 Task: Create a sub task Design and Implement Solution for the task  Upgrade and migrate company sales management to a cloud-based solution in the project AuroraStream , assign it to team member softage.5@softage.net and update the status of the sub task to  Completed , set the priority of the sub task to High
Action: Mouse moved to (691, 237)
Screenshot: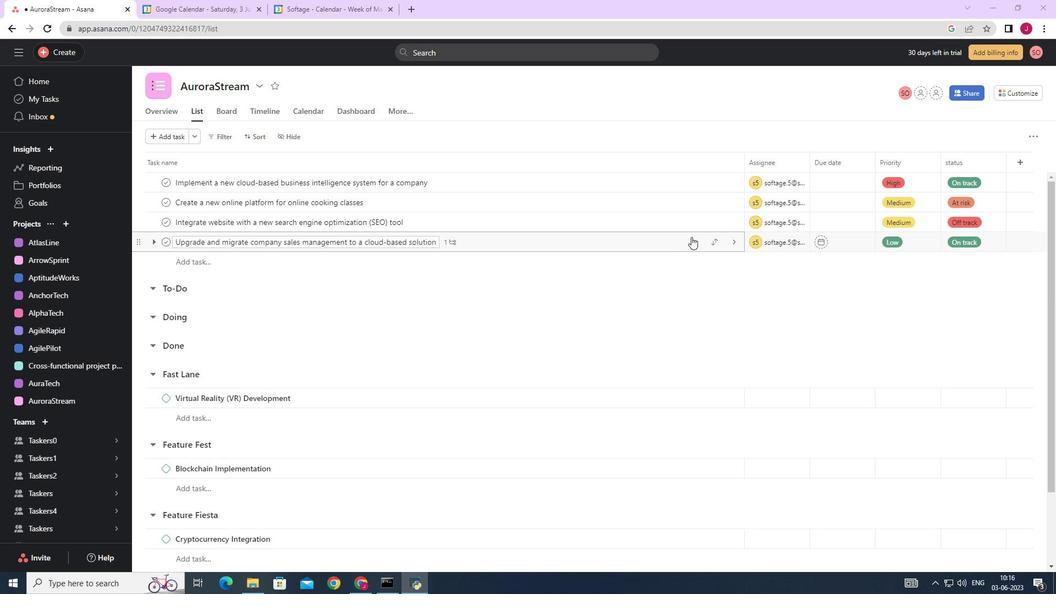 
Action: Mouse pressed left at (691, 237)
Screenshot: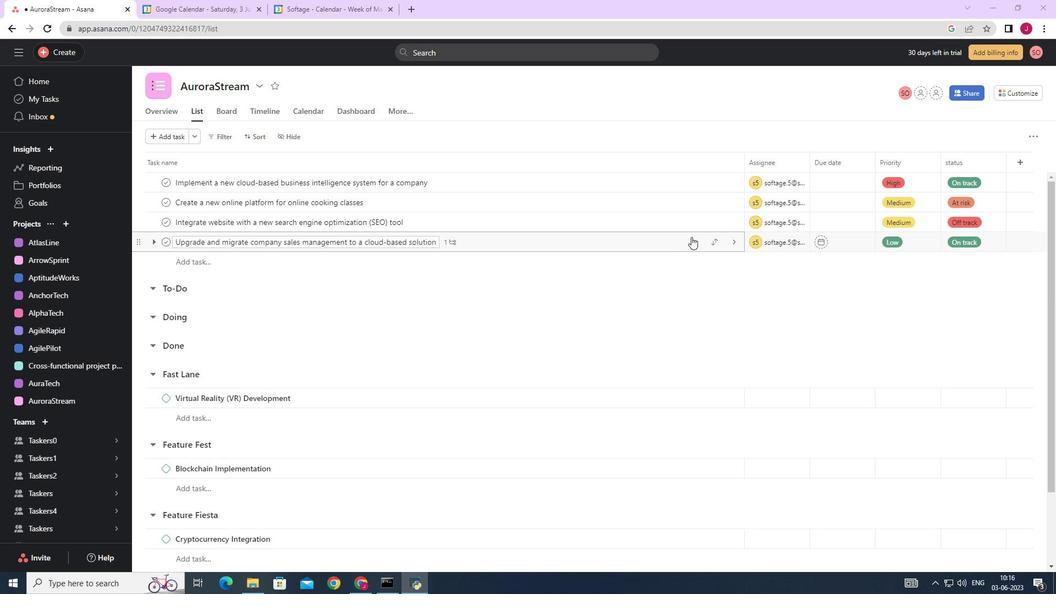 
Action: Mouse moved to (812, 369)
Screenshot: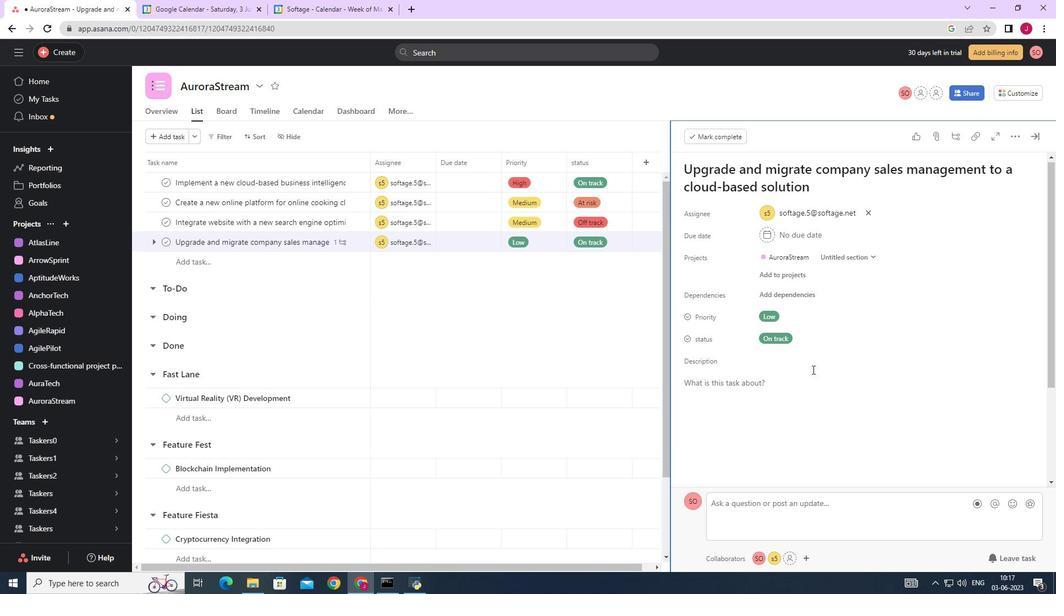 
Action: Mouse scrolled (812, 369) with delta (0, 0)
Screenshot: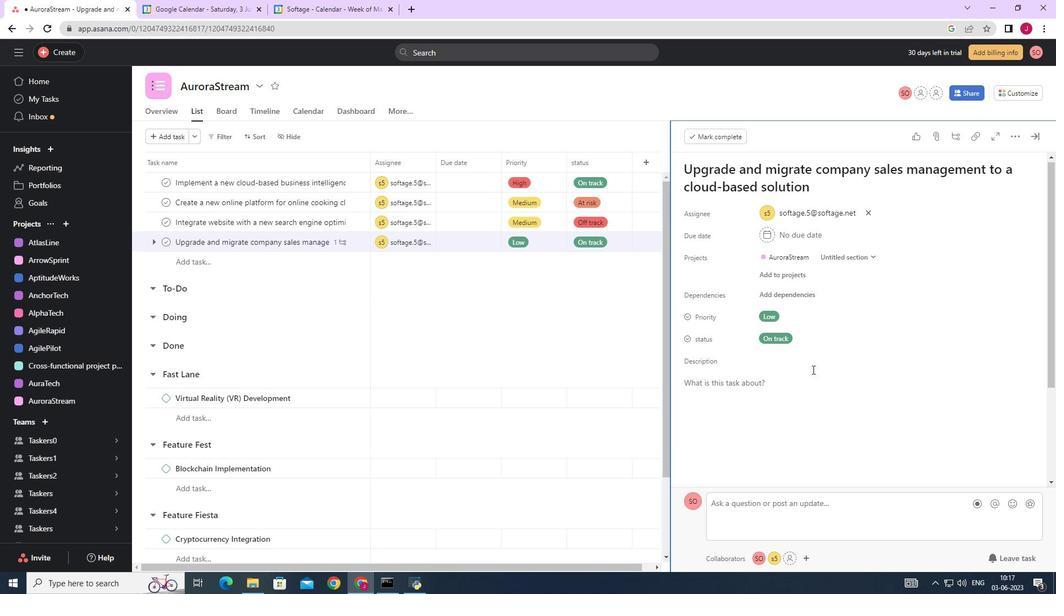 
Action: Mouse scrolled (812, 369) with delta (0, 0)
Screenshot: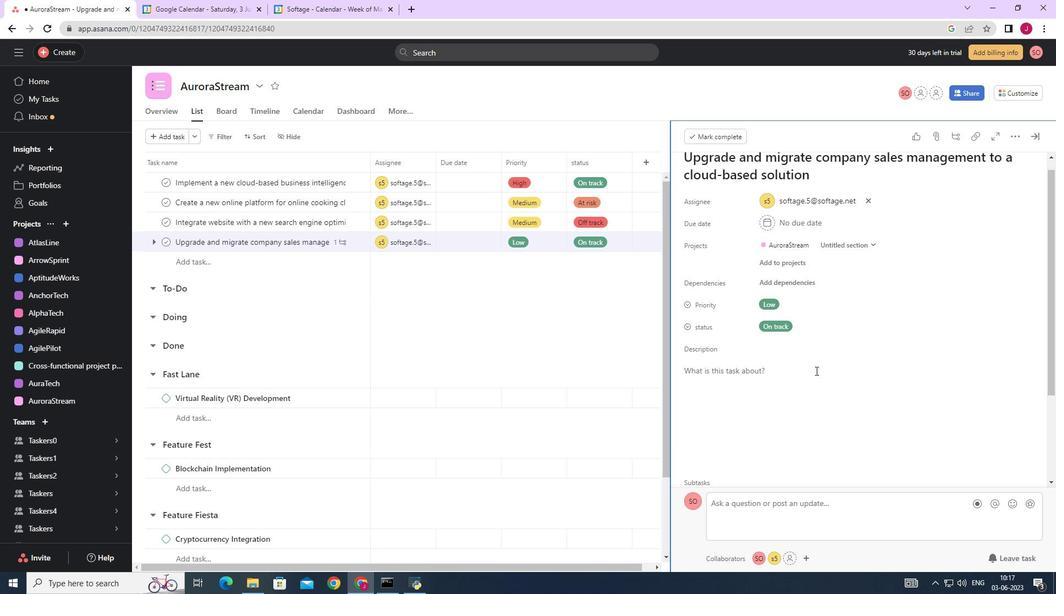 
Action: Mouse moved to (813, 369)
Screenshot: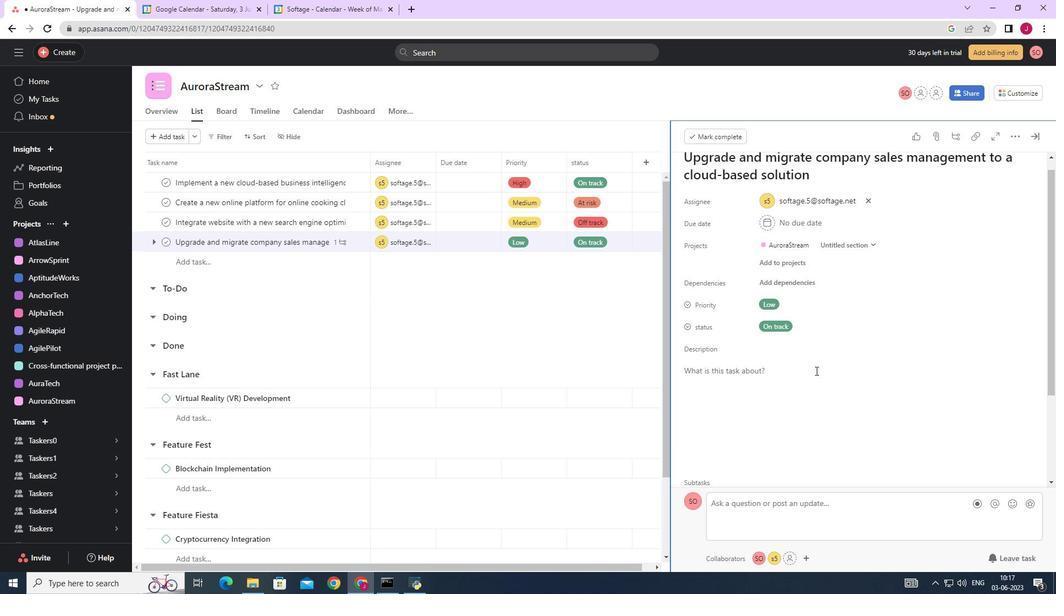 
Action: Mouse scrolled (813, 369) with delta (0, 0)
Screenshot: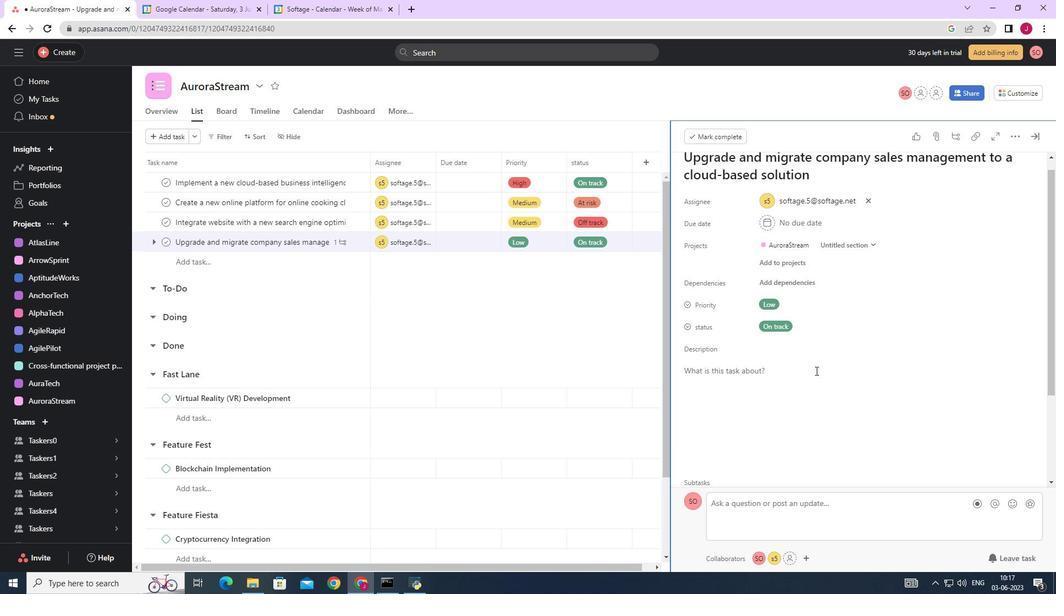 
Action: Mouse moved to (814, 370)
Screenshot: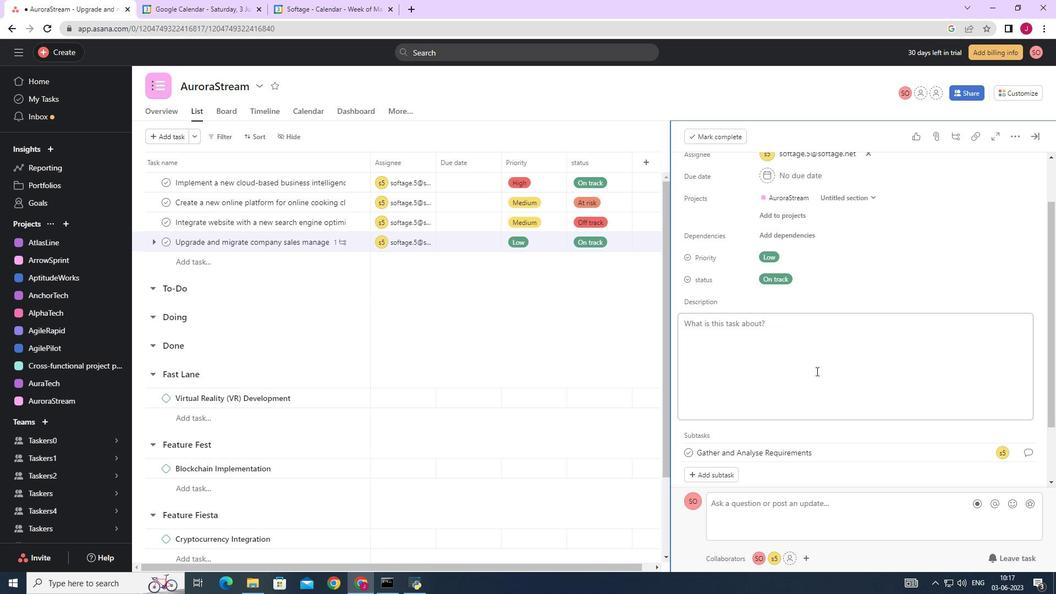 
Action: Mouse scrolled (813, 369) with delta (0, 0)
Screenshot: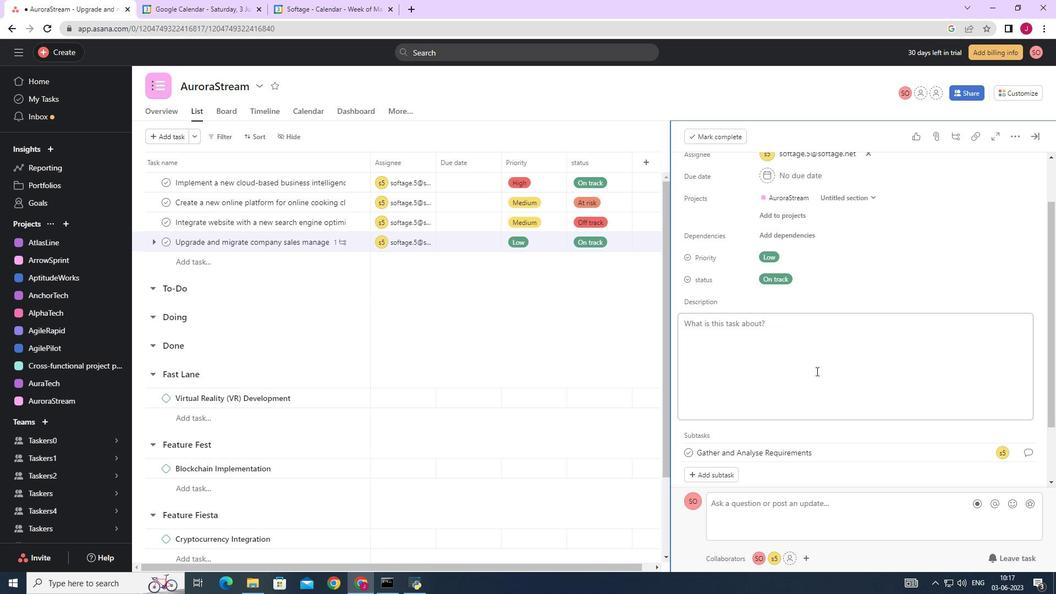 
Action: Mouse moved to (722, 398)
Screenshot: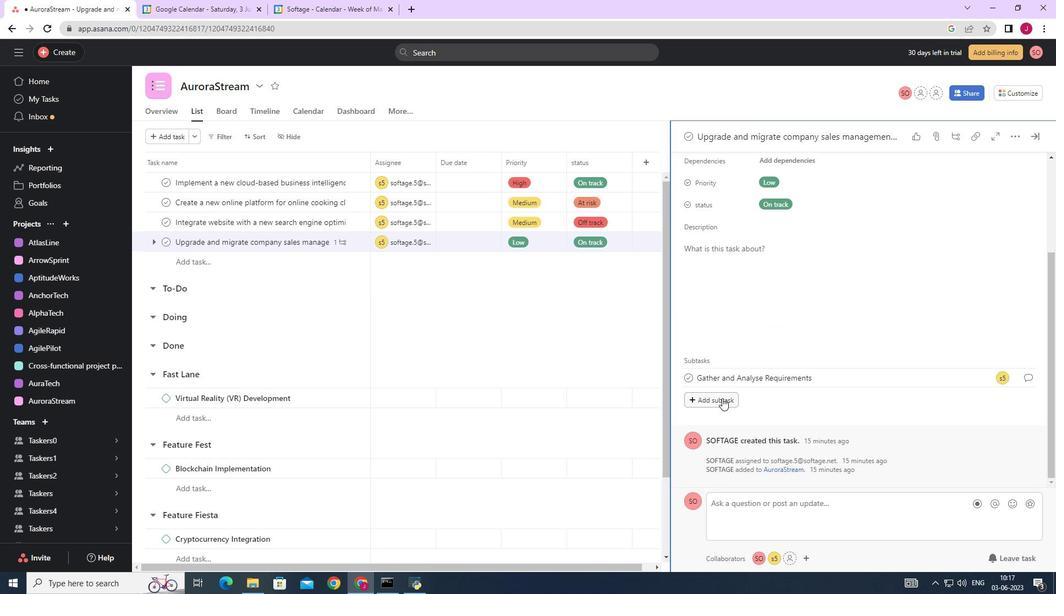 
Action: Mouse pressed left at (722, 398)
Screenshot: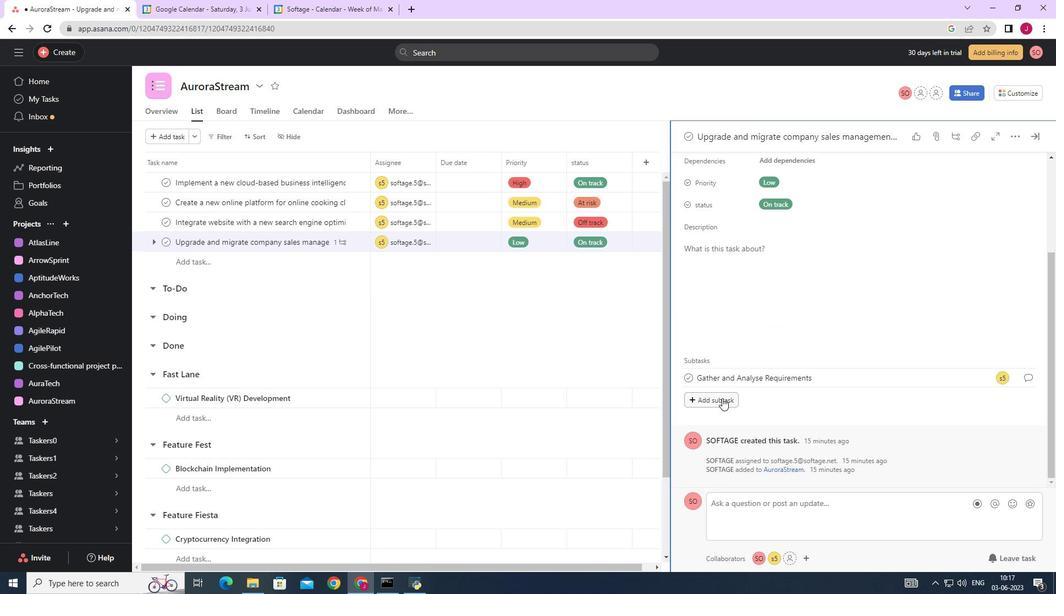 
Action: Mouse moved to (748, 388)
Screenshot: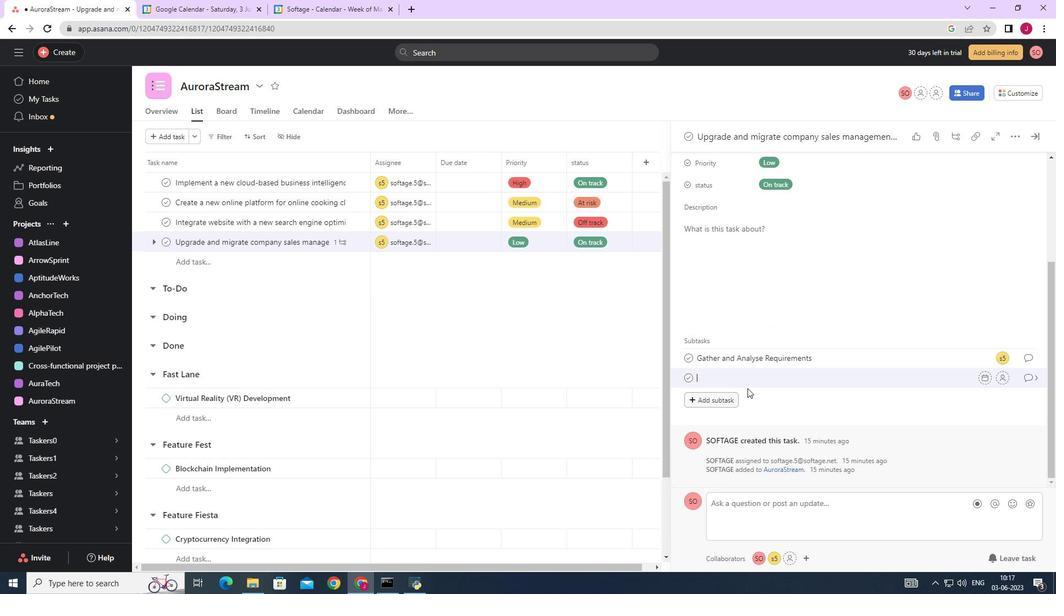 
Action: Key pressed <Key.caps_lock>D<Key.caps_lock>esign<Key.space>and<Key.space><Key.caps_lock>I<Key.caps_lock>mplement<Key.space><Key.caps_lock>S<Key.caps_lock>olution
Screenshot: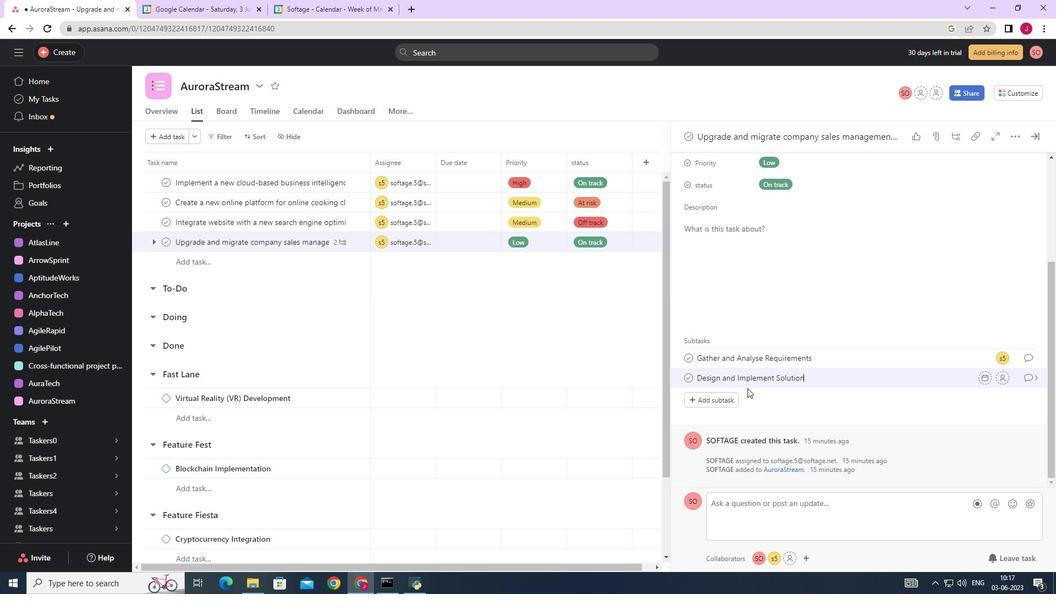 
Action: Mouse moved to (999, 384)
Screenshot: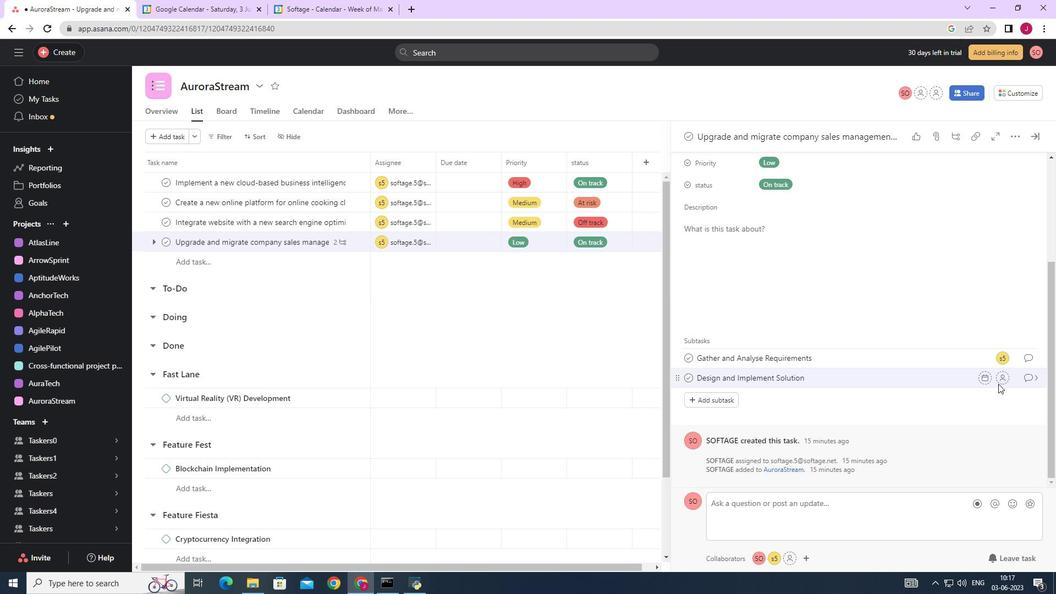 
Action: Mouse pressed left at (999, 384)
Screenshot: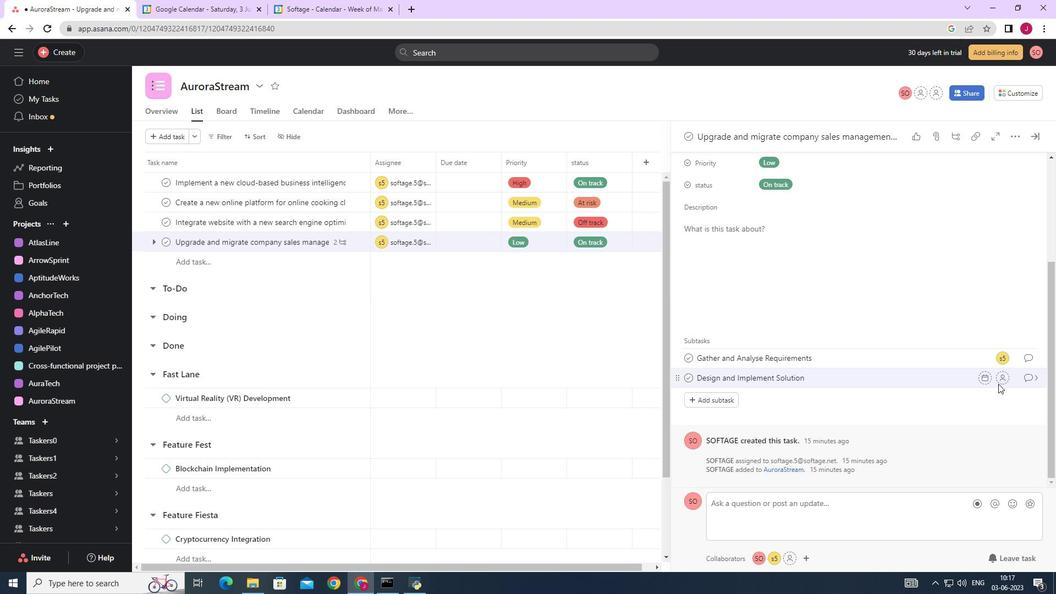 
Action: Mouse moved to (1006, 382)
Screenshot: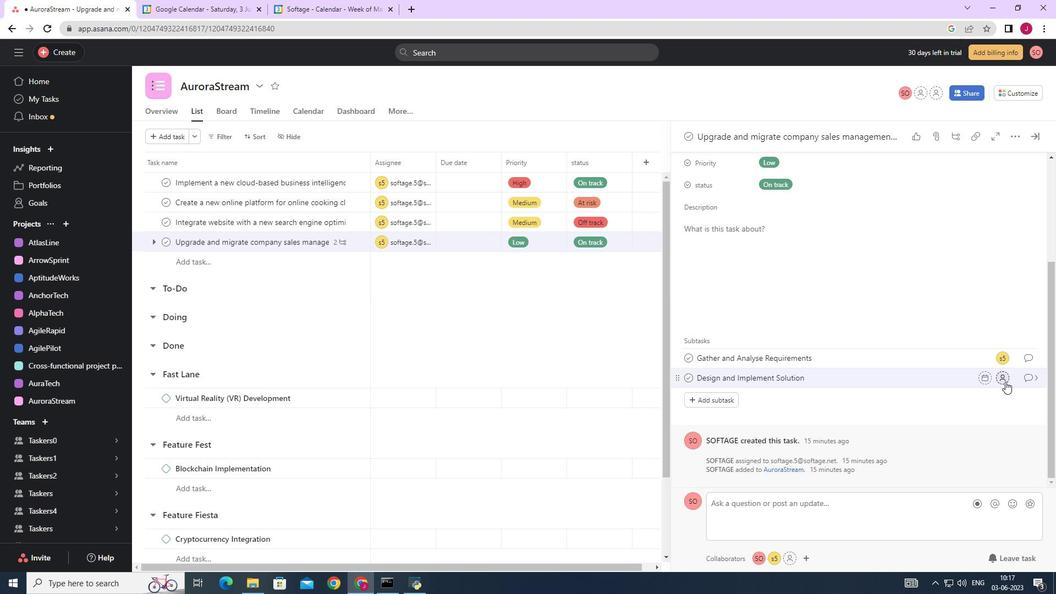 
Action: Mouse pressed left at (1006, 382)
Screenshot: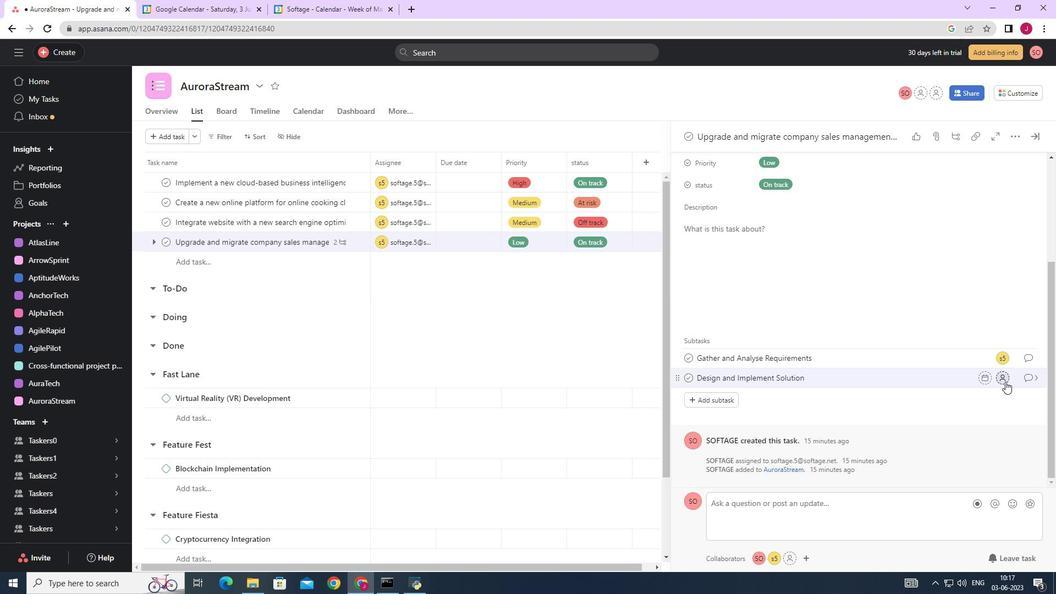 
Action: Mouse moved to (937, 411)
Screenshot: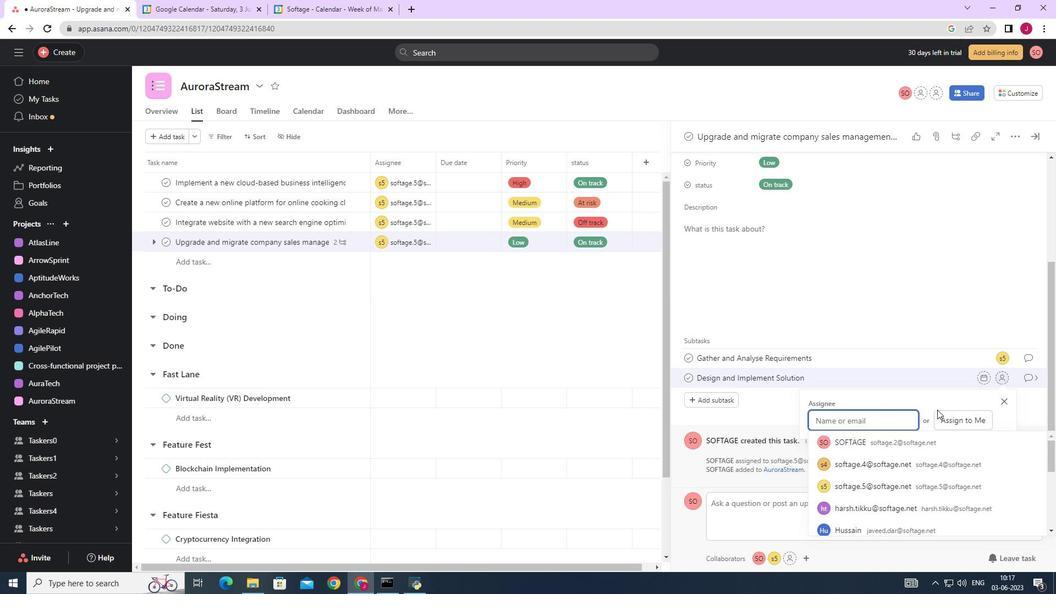 
Action: Key pressed softage.
Screenshot: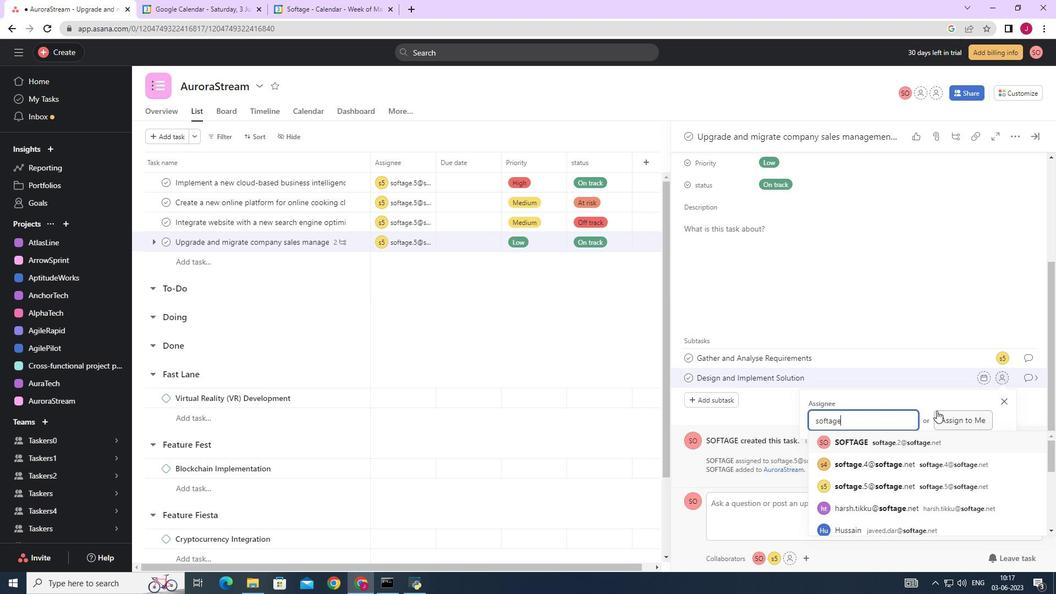 
Action: Mouse moved to (890, 415)
Screenshot: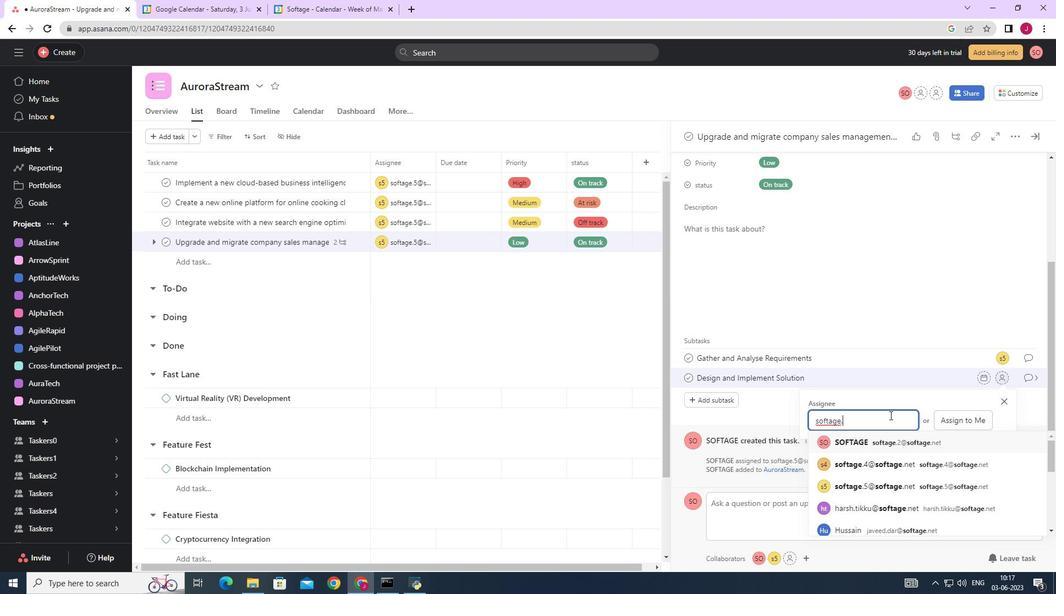 
Action: Key pressed 5
Screenshot: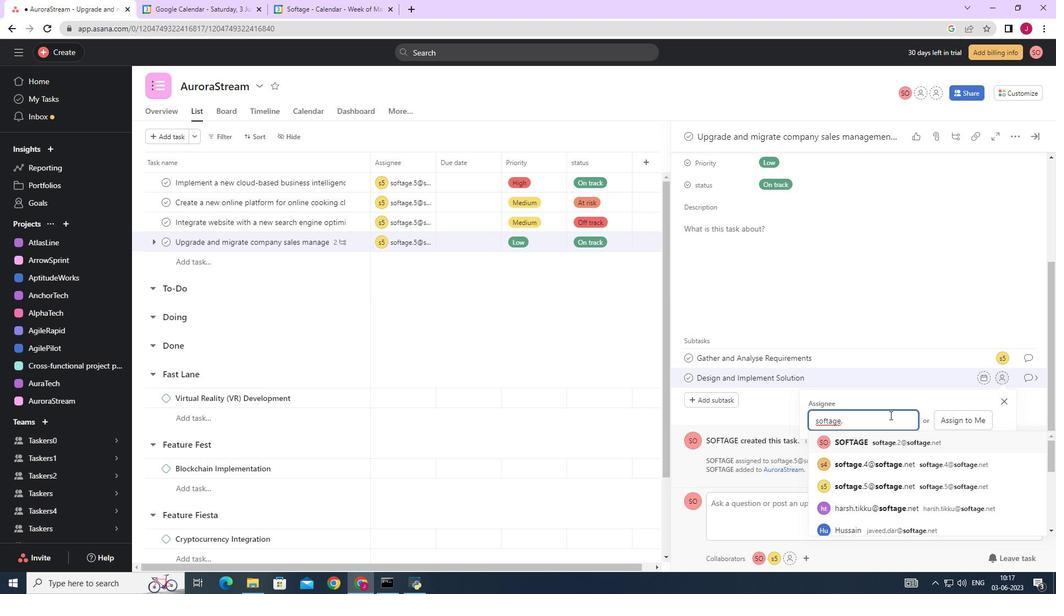 
Action: Mouse moved to (887, 440)
Screenshot: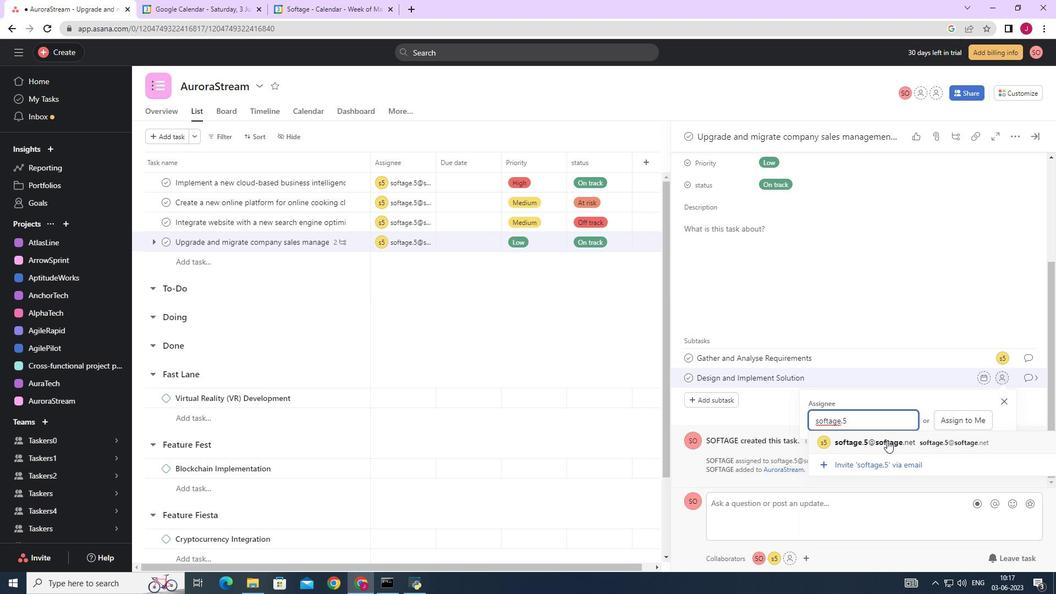 
Action: Mouse pressed left at (887, 440)
Screenshot: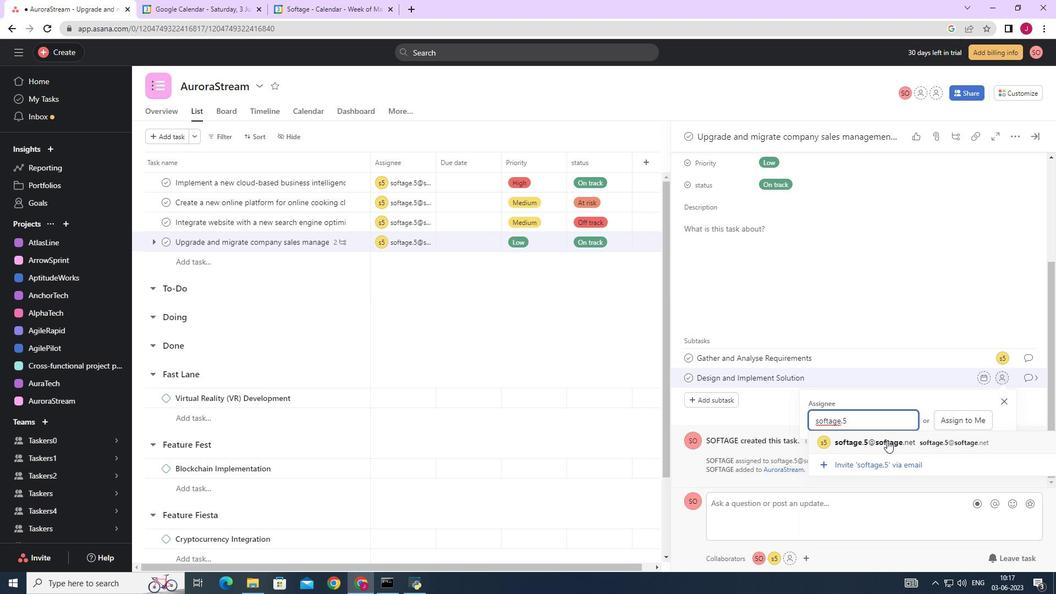 
Action: Mouse moved to (1029, 378)
Screenshot: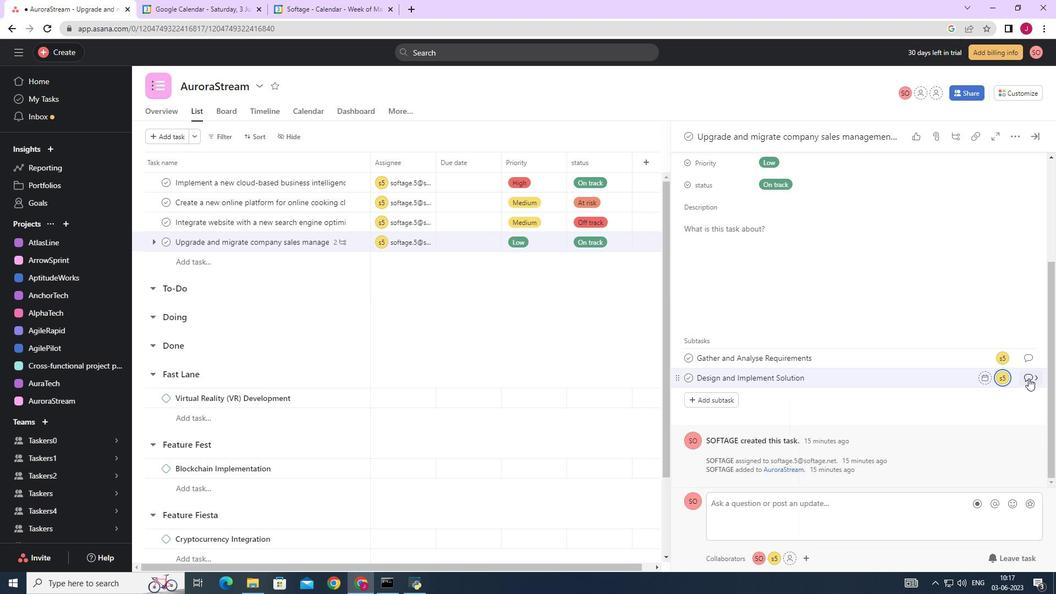 
Action: Mouse pressed left at (1029, 378)
Screenshot: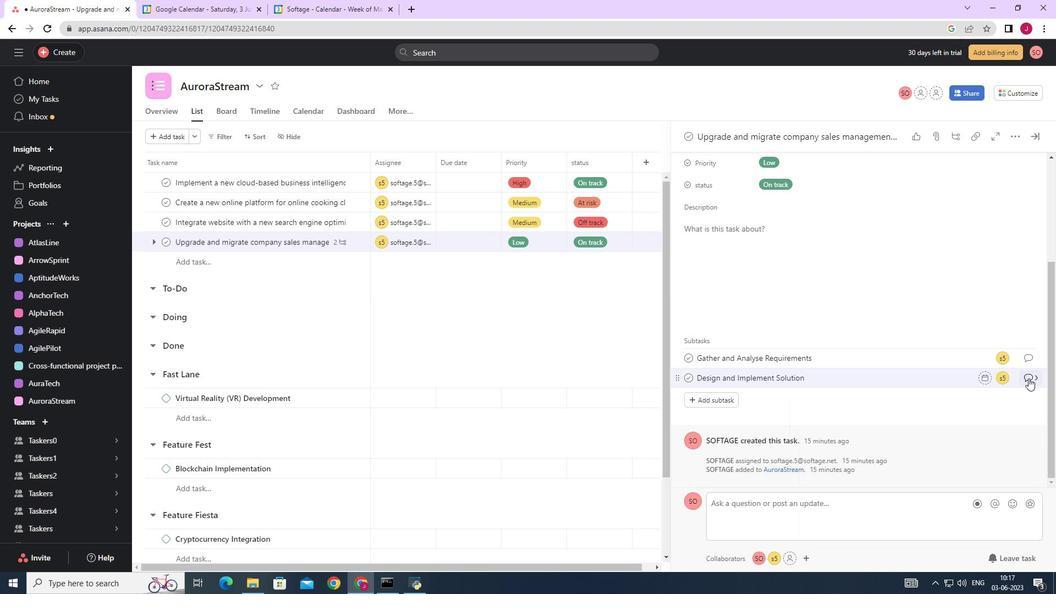 
Action: Mouse moved to (729, 295)
Screenshot: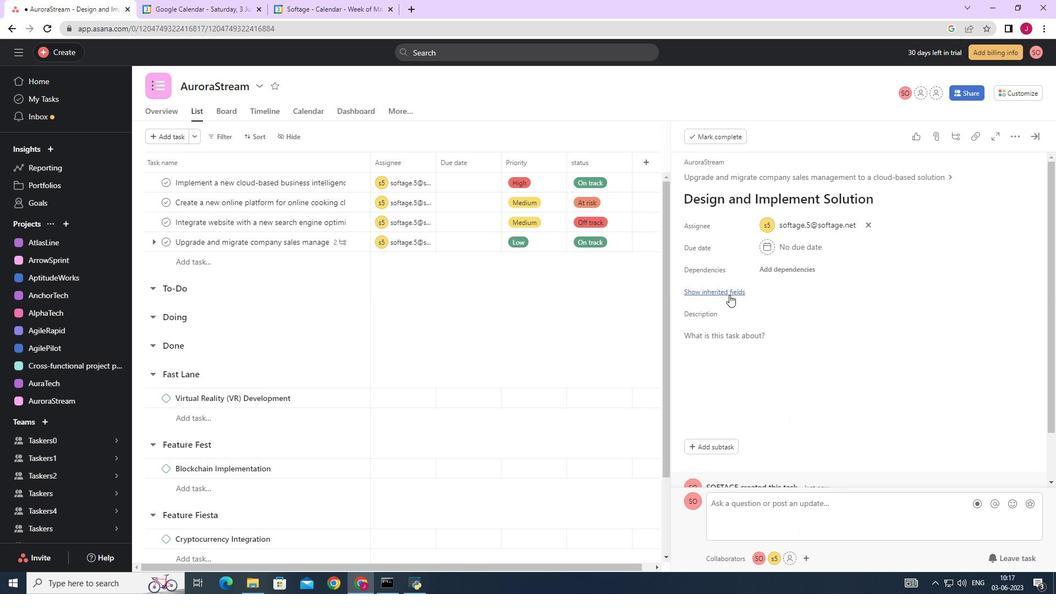 
Action: Mouse pressed left at (729, 295)
Screenshot: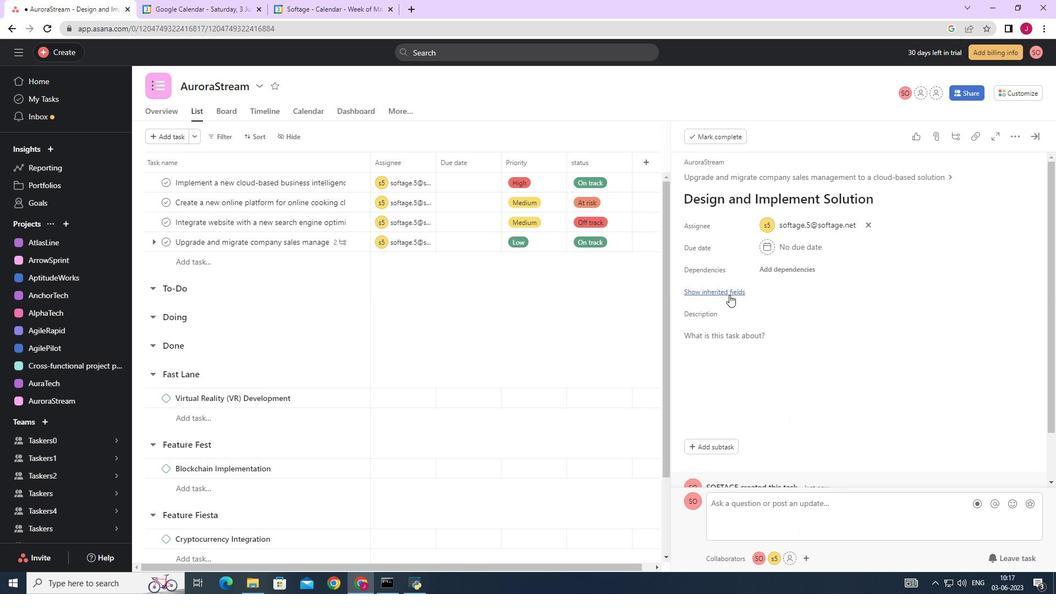 
Action: Mouse moved to (764, 314)
Screenshot: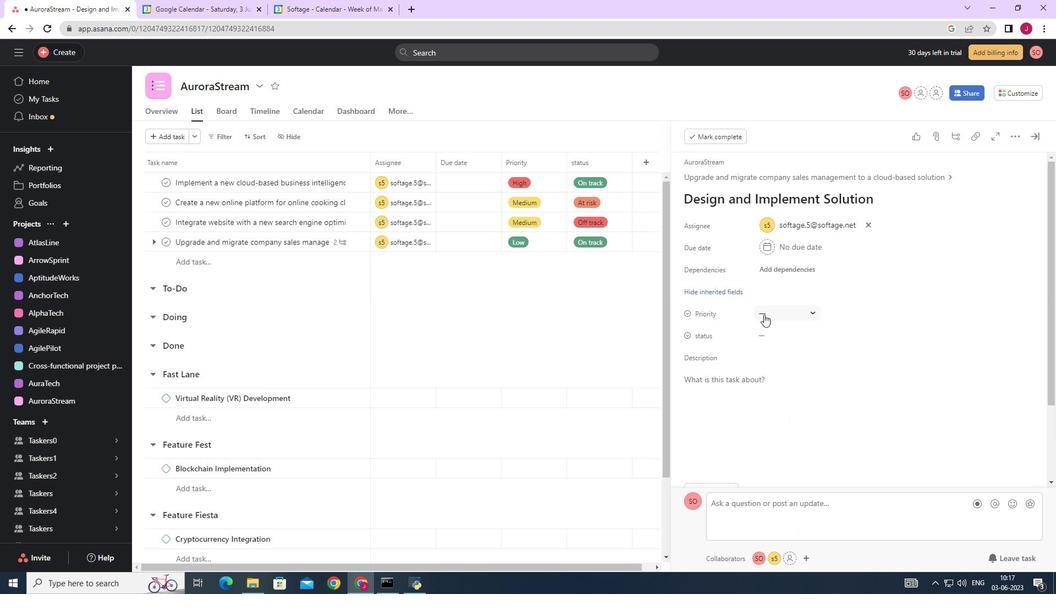
Action: Mouse pressed left at (764, 314)
Screenshot: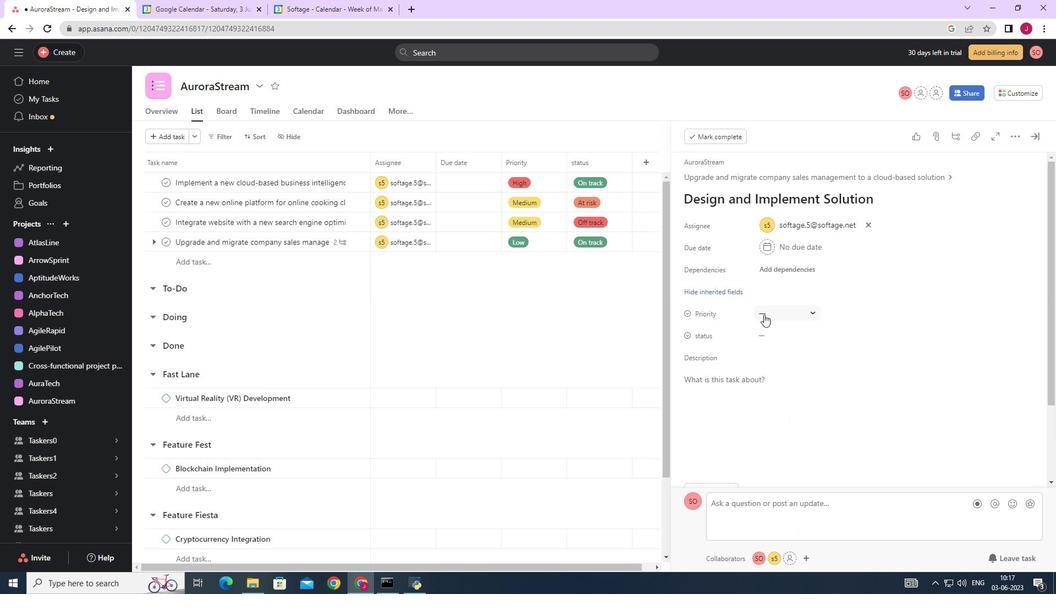 
Action: Mouse moved to (785, 352)
Screenshot: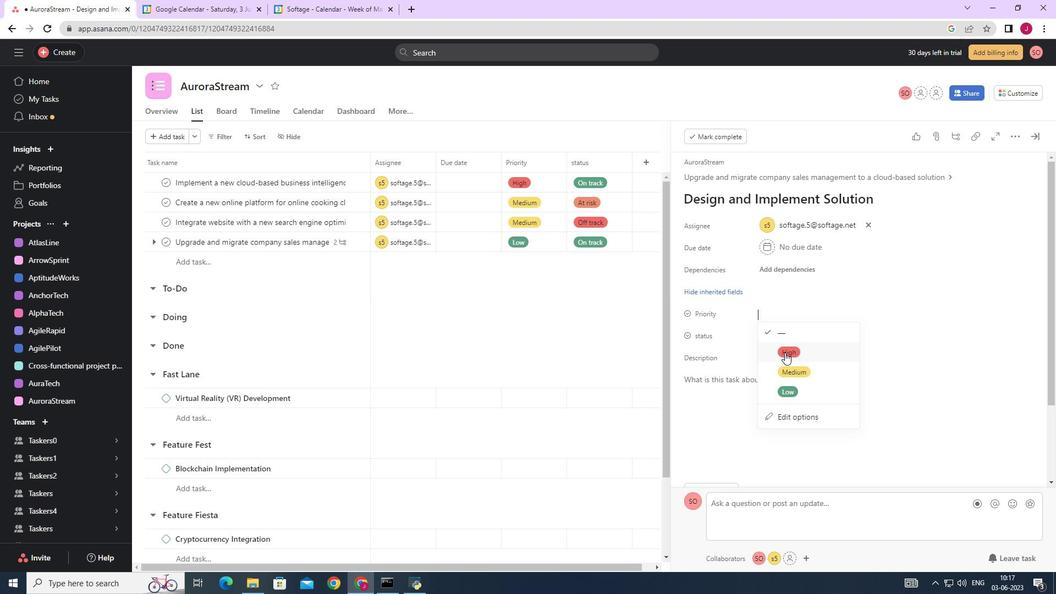 
Action: Mouse pressed left at (785, 352)
Screenshot: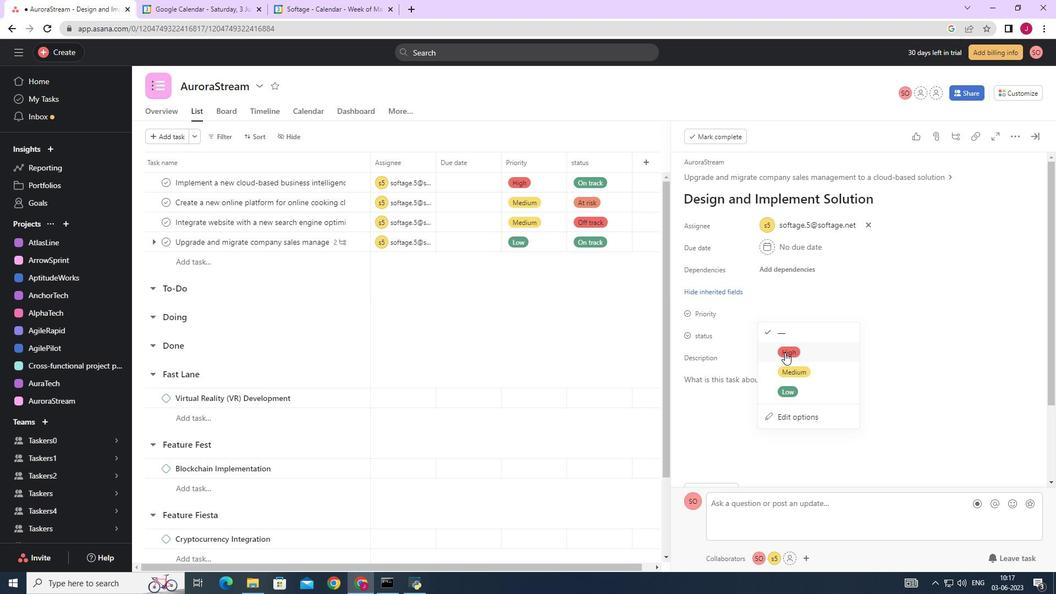 
Action: Mouse moved to (771, 334)
Screenshot: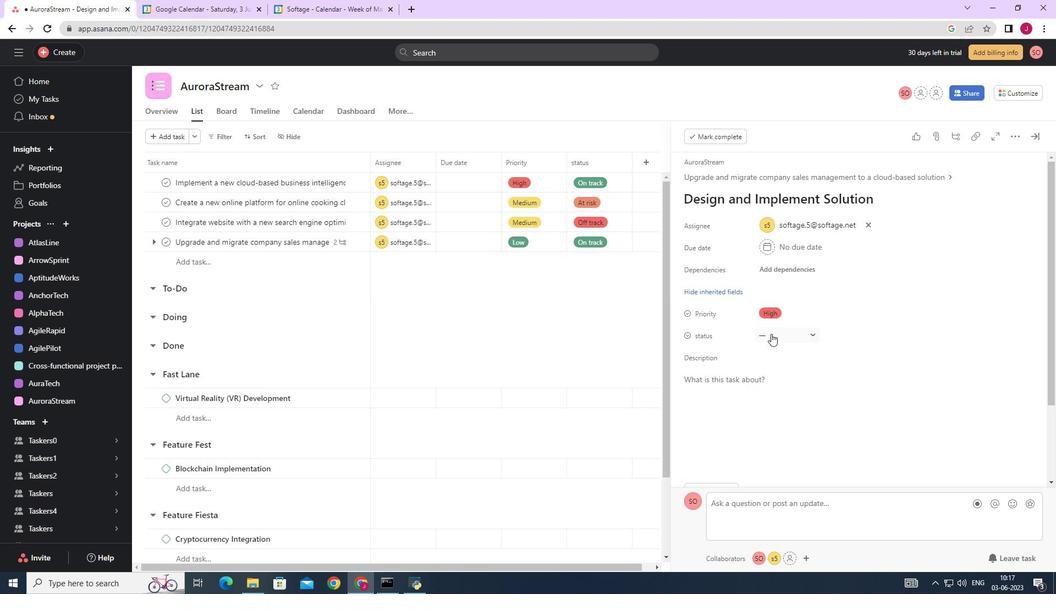 
Action: Mouse pressed left at (771, 334)
Screenshot: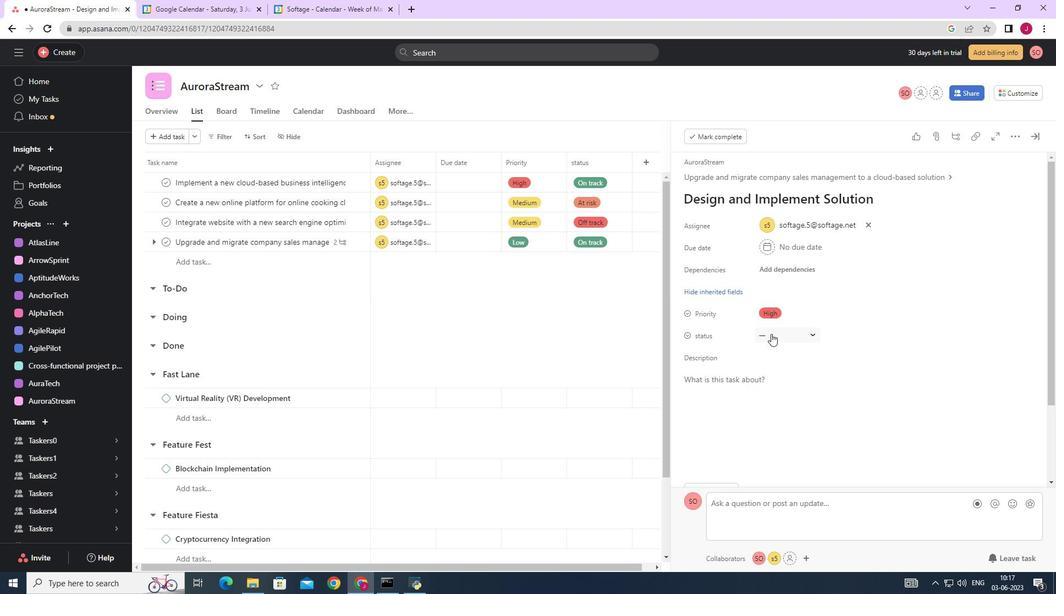 
Action: Mouse moved to (799, 433)
Screenshot: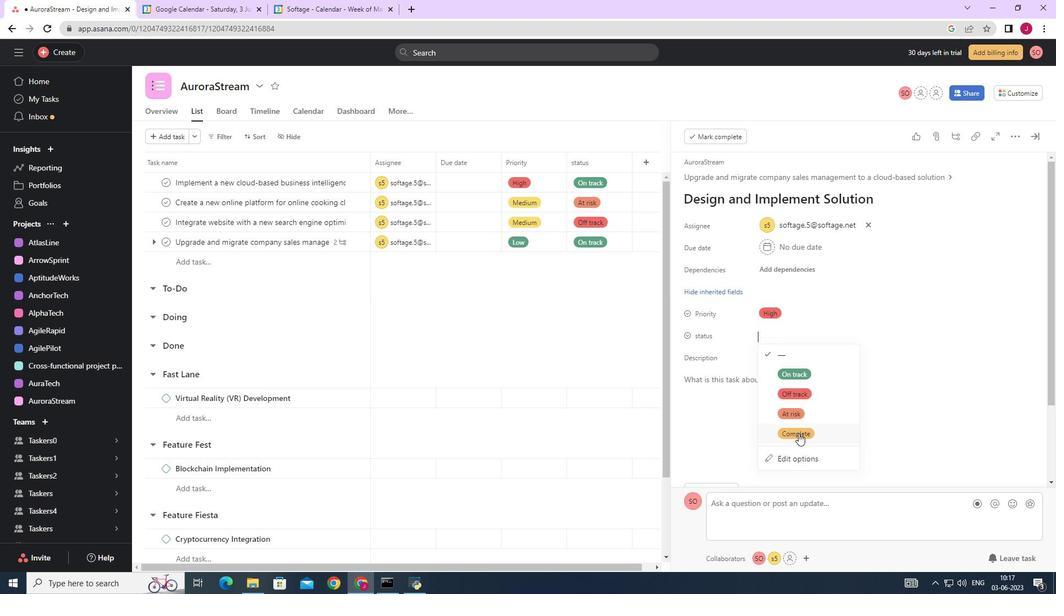 
Action: Mouse pressed left at (799, 433)
Screenshot: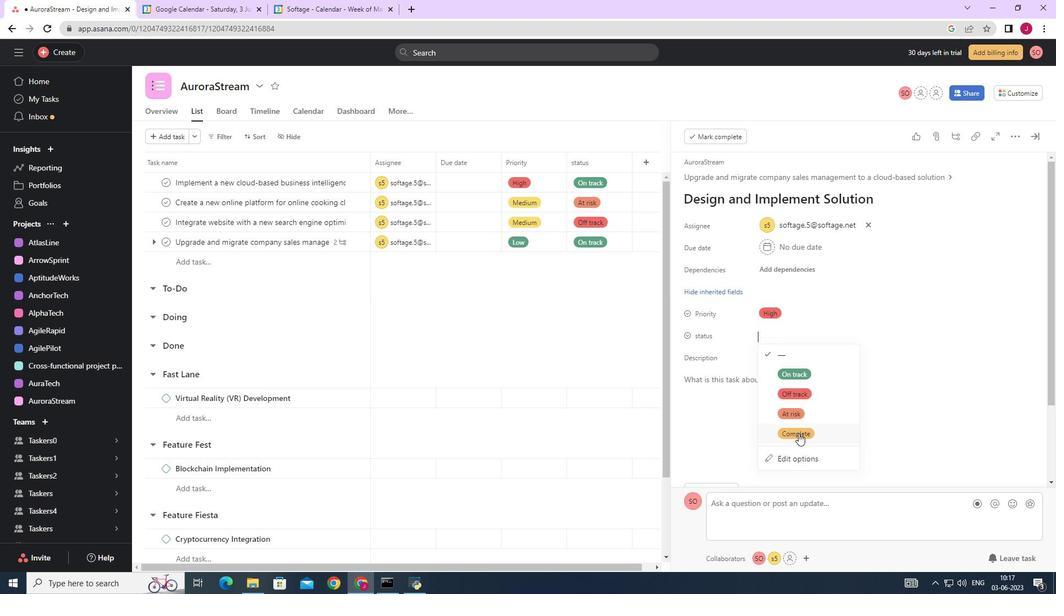 
Action: Mouse moved to (1038, 136)
Screenshot: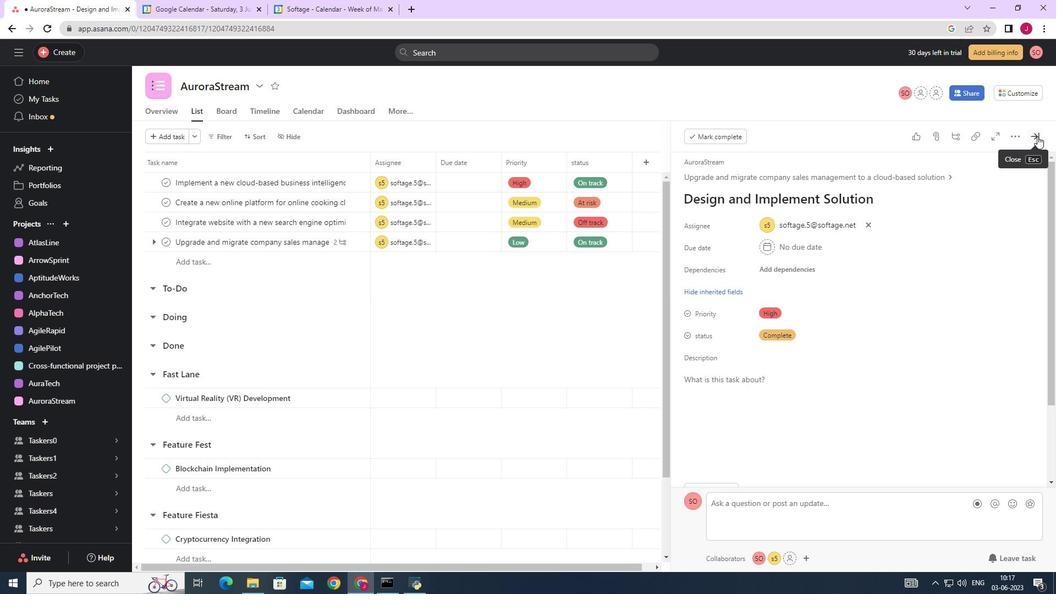 
Action: Mouse pressed left at (1038, 136)
Screenshot: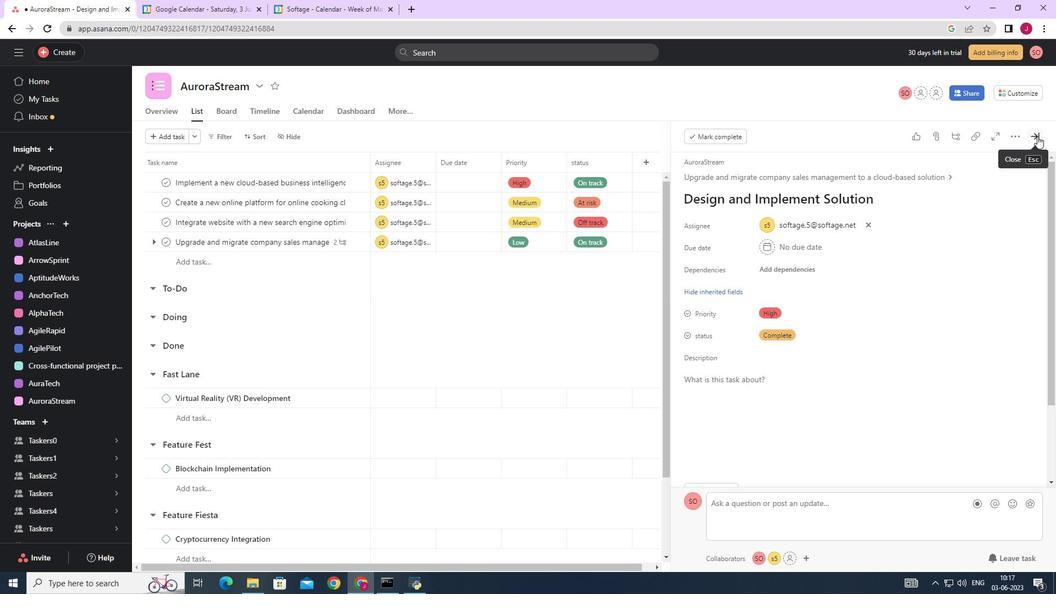
